 Task: Use the formula "F.INV.RT" in spreadsheet "Project portfolio".
Action: Mouse moved to (756, 91)
Screenshot: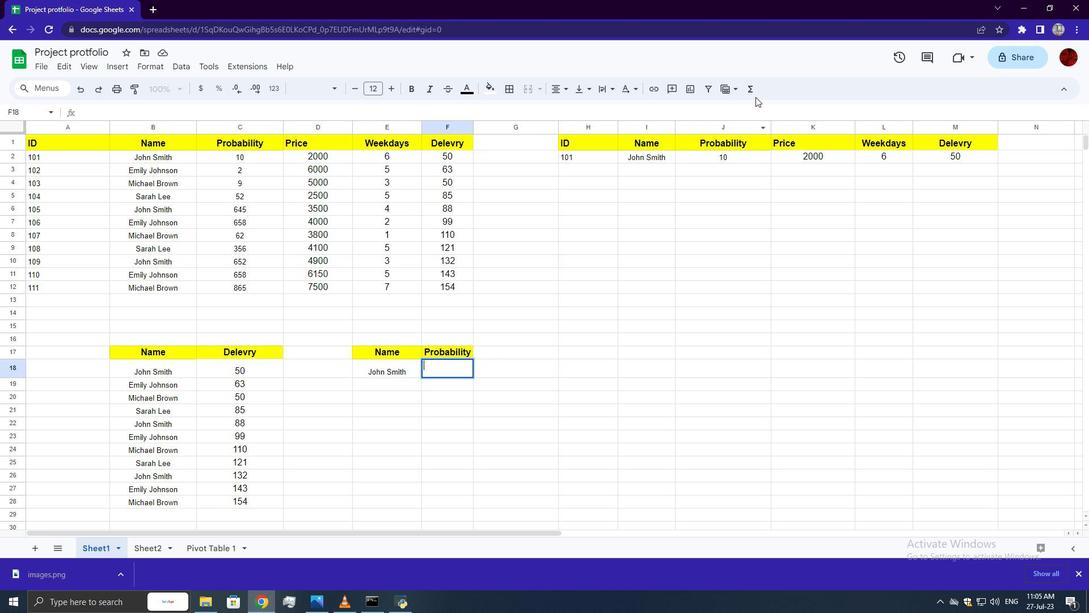 
Action: Mouse pressed left at (756, 91)
Screenshot: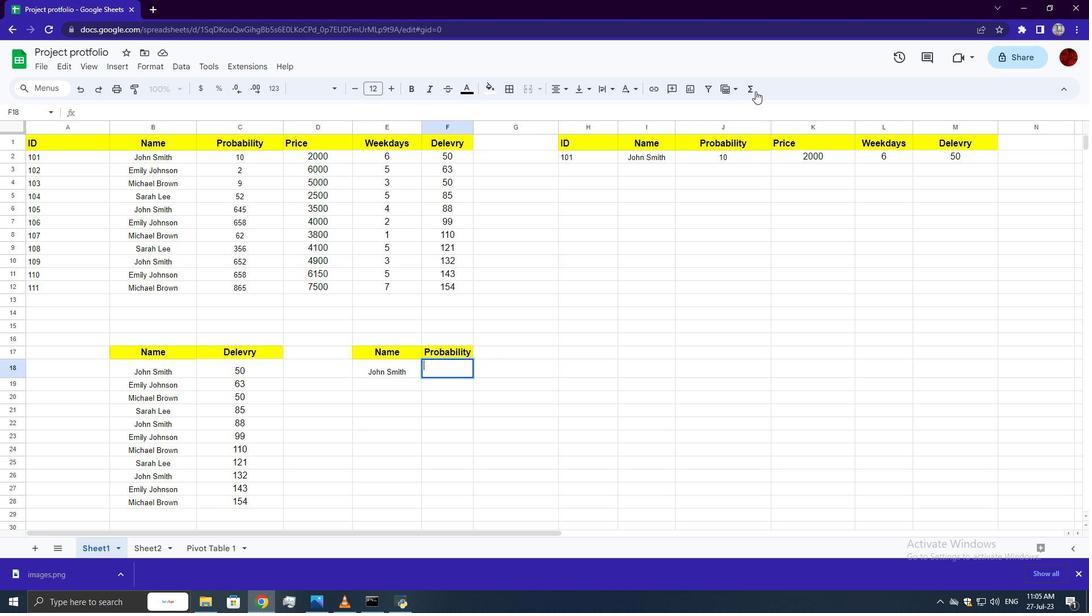 
Action: Mouse moved to (955, 200)
Screenshot: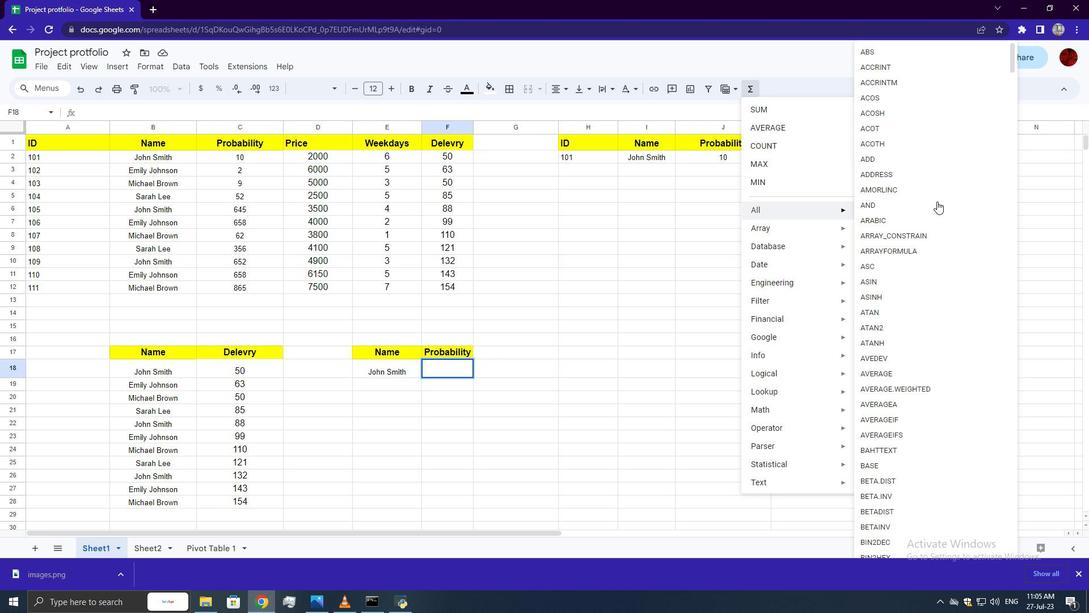 
Action: Mouse scrolled (955, 199) with delta (0, 0)
Screenshot: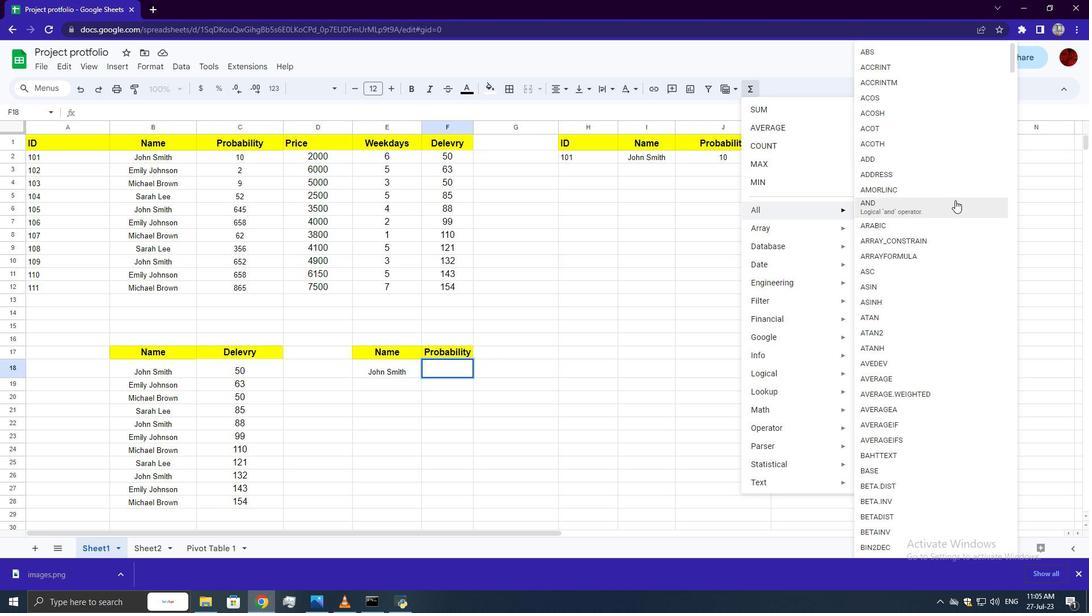 
Action: Mouse scrolled (955, 199) with delta (0, 0)
Screenshot: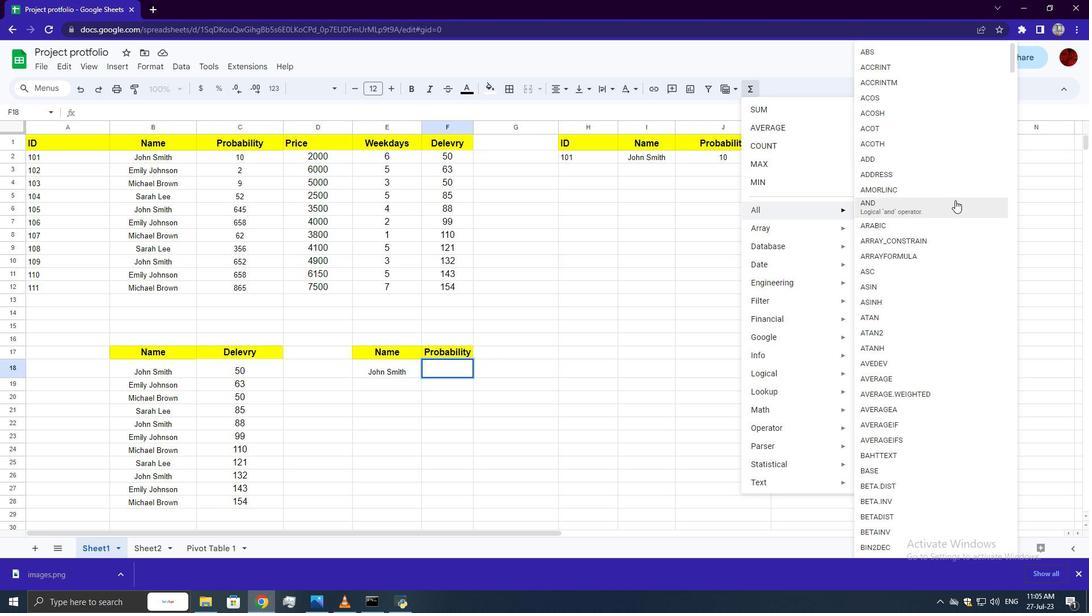 
Action: Mouse scrolled (955, 199) with delta (0, 0)
Screenshot: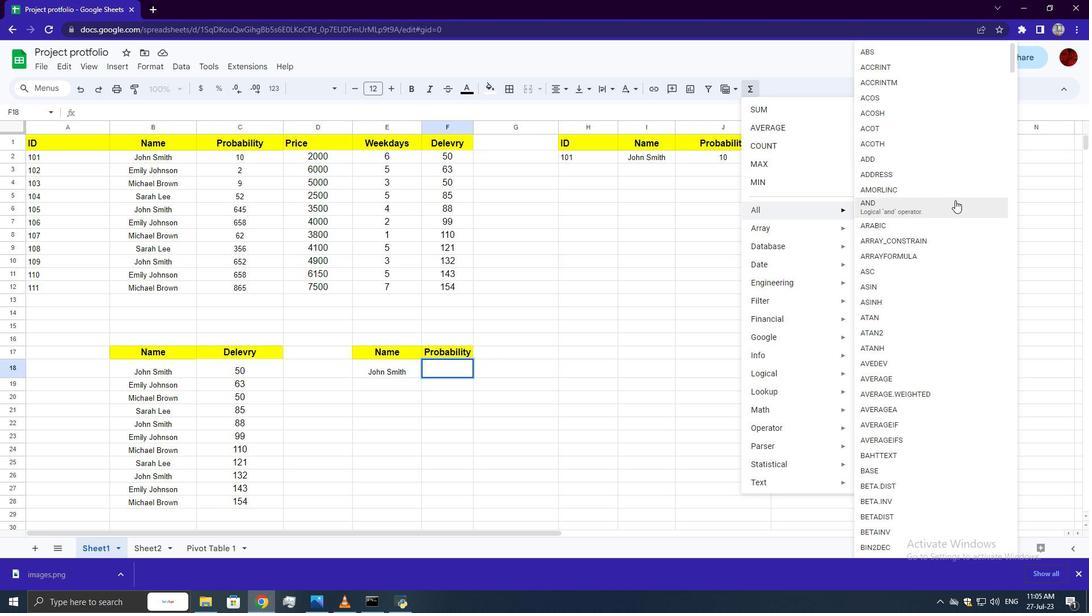 
Action: Mouse scrolled (955, 199) with delta (0, 0)
Screenshot: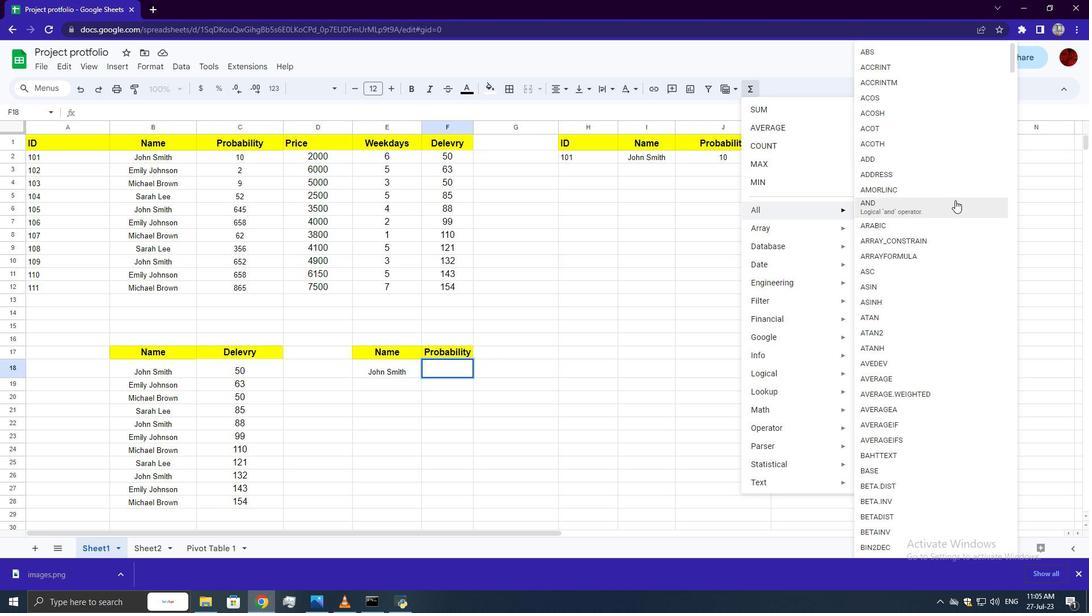 
Action: Mouse scrolled (955, 199) with delta (0, 0)
Screenshot: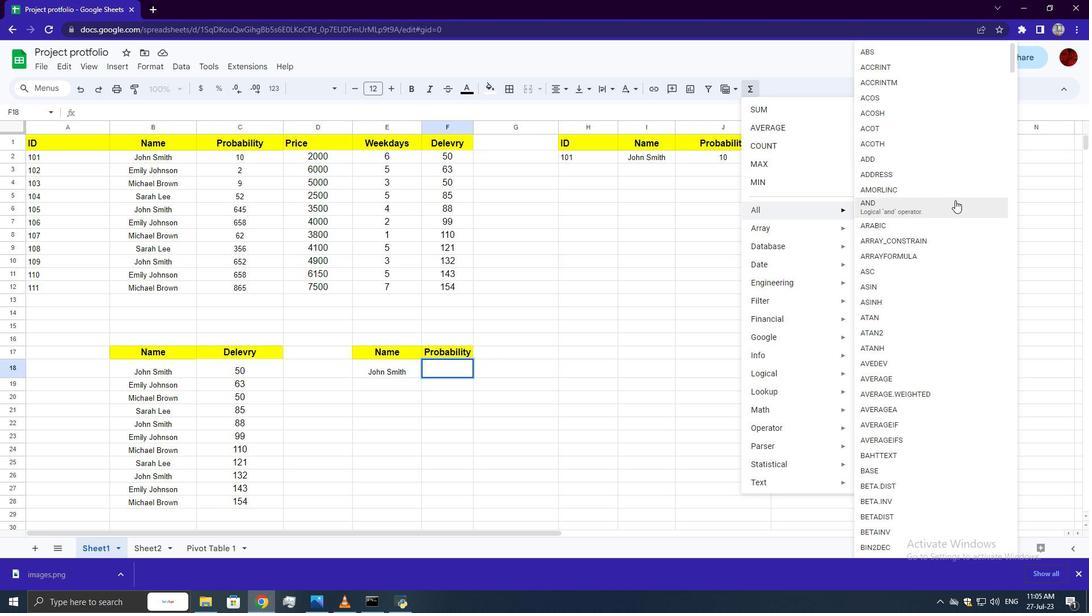 
Action: Mouse scrolled (955, 199) with delta (0, 0)
Screenshot: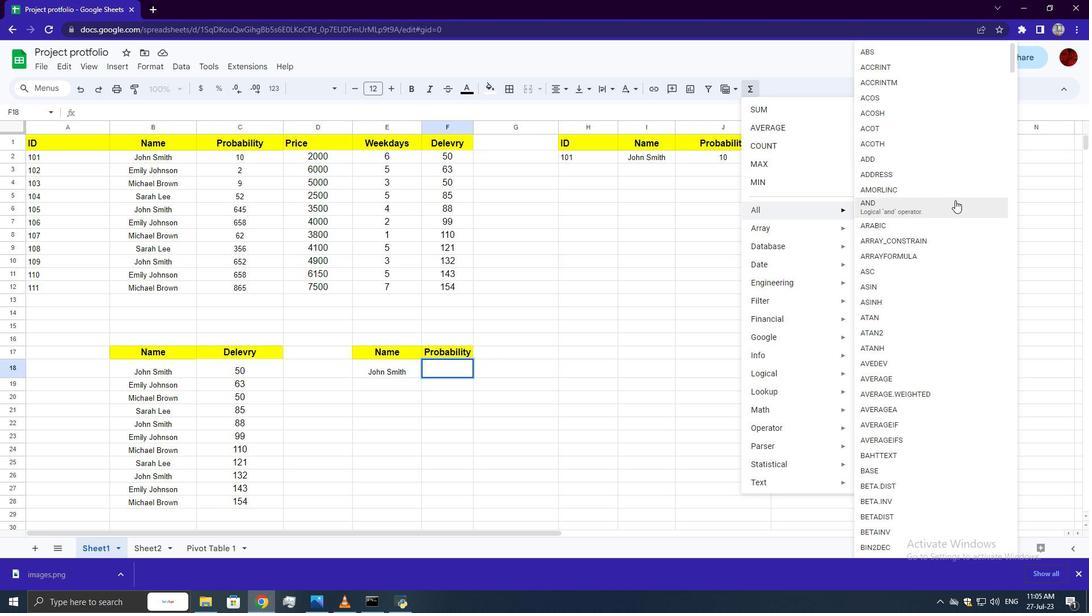 
Action: Mouse scrolled (955, 199) with delta (0, 0)
Screenshot: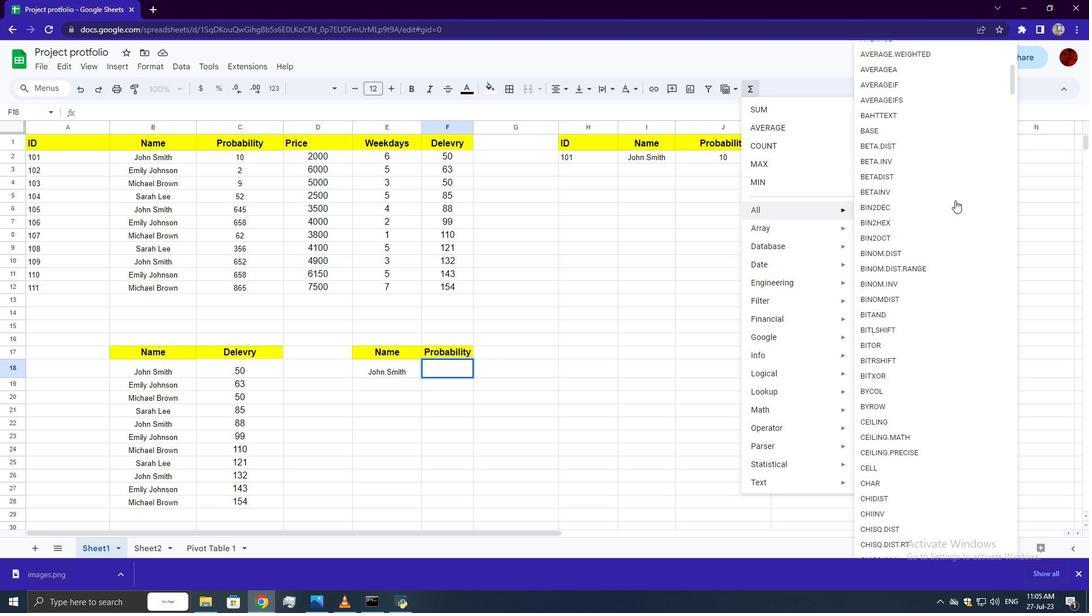 
Action: Mouse scrolled (955, 199) with delta (0, 0)
Screenshot: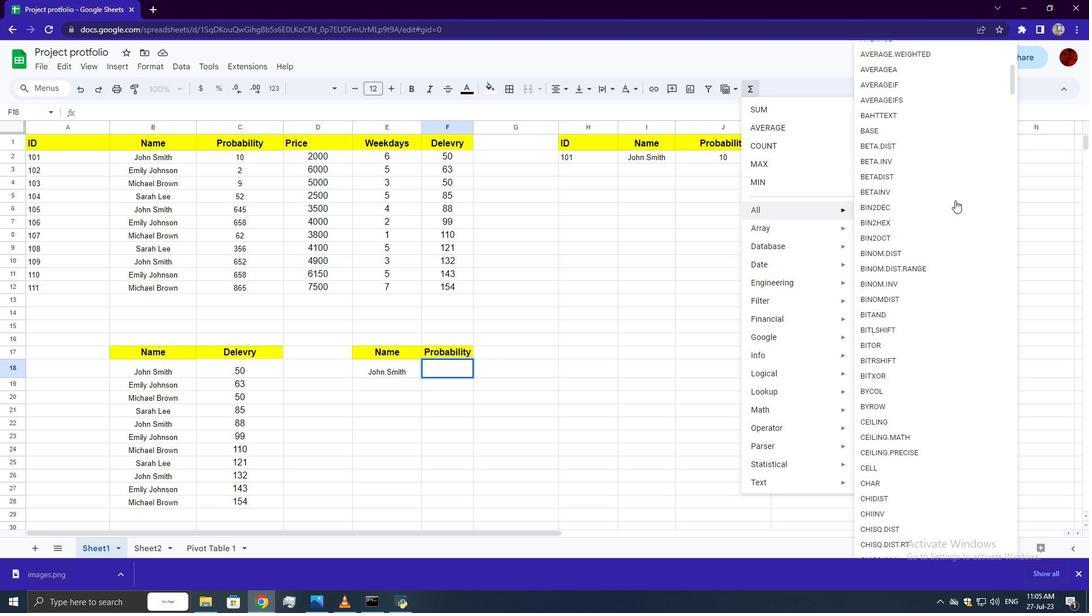 
Action: Mouse scrolled (955, 199) with delta (0, 0)
Screenshot: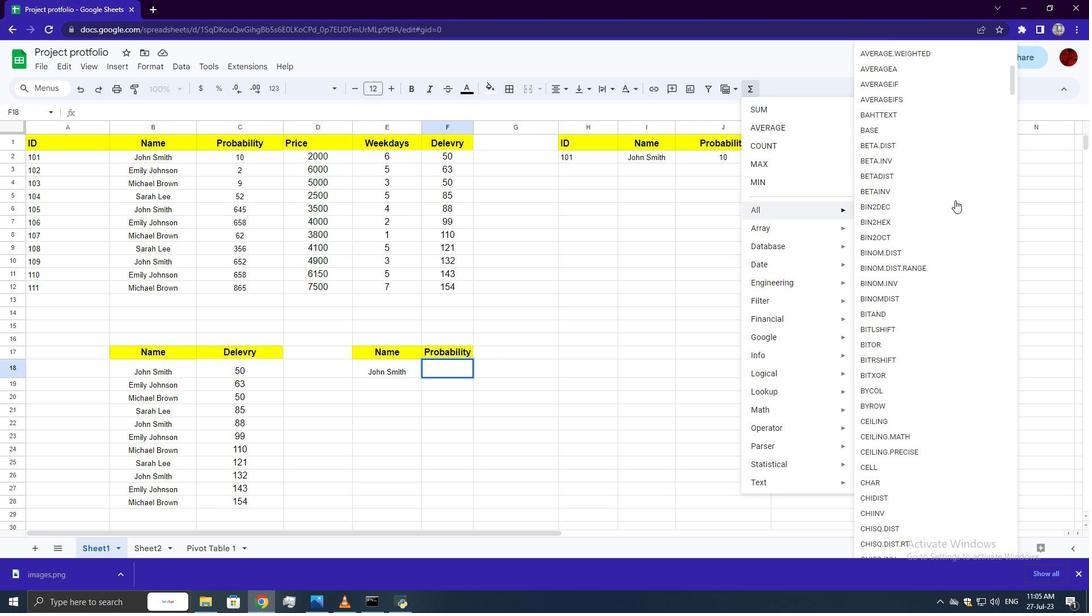
Action: Mouse scrolled (955, 199) with delta (0, 0)
Screenshot: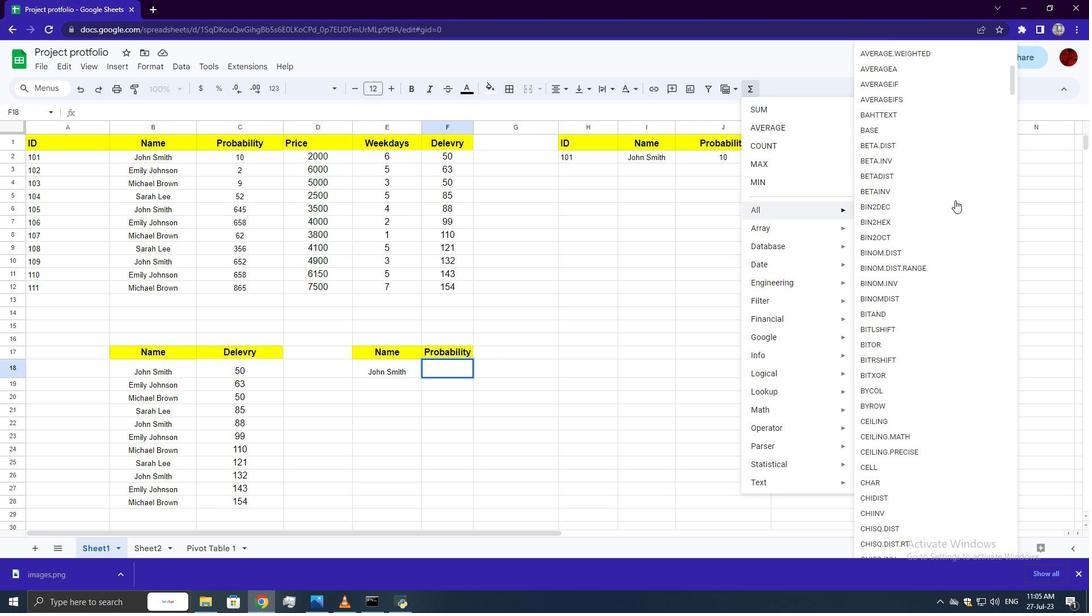 
Action: Mouse scrolled (955, 199) with delta (0, 0)
Screenshot: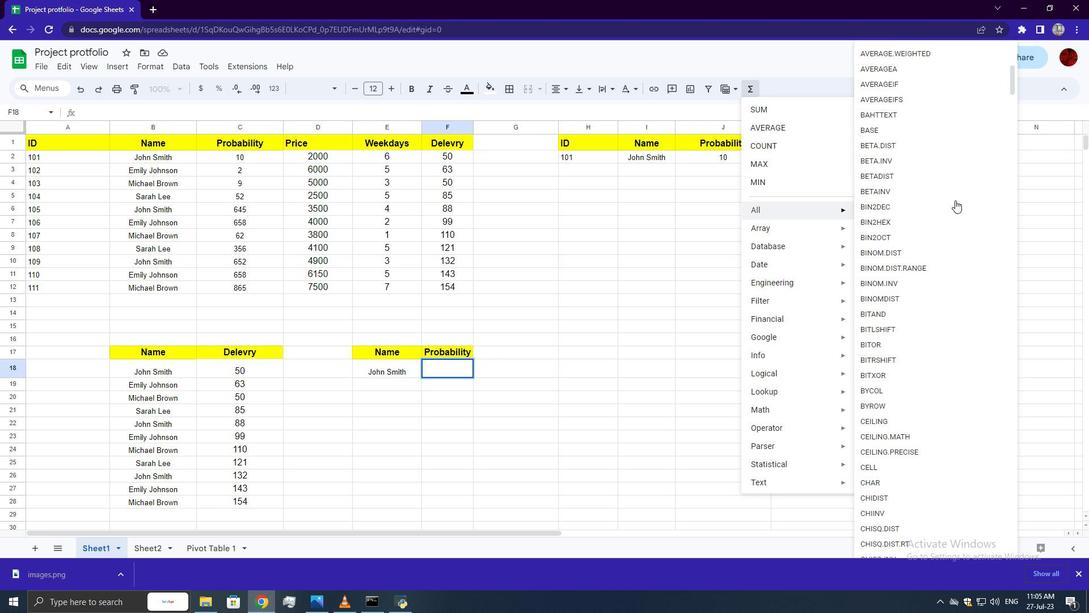 
Action: Mouse scrolled (955, 199) with delta (0, 0)
Screenshot: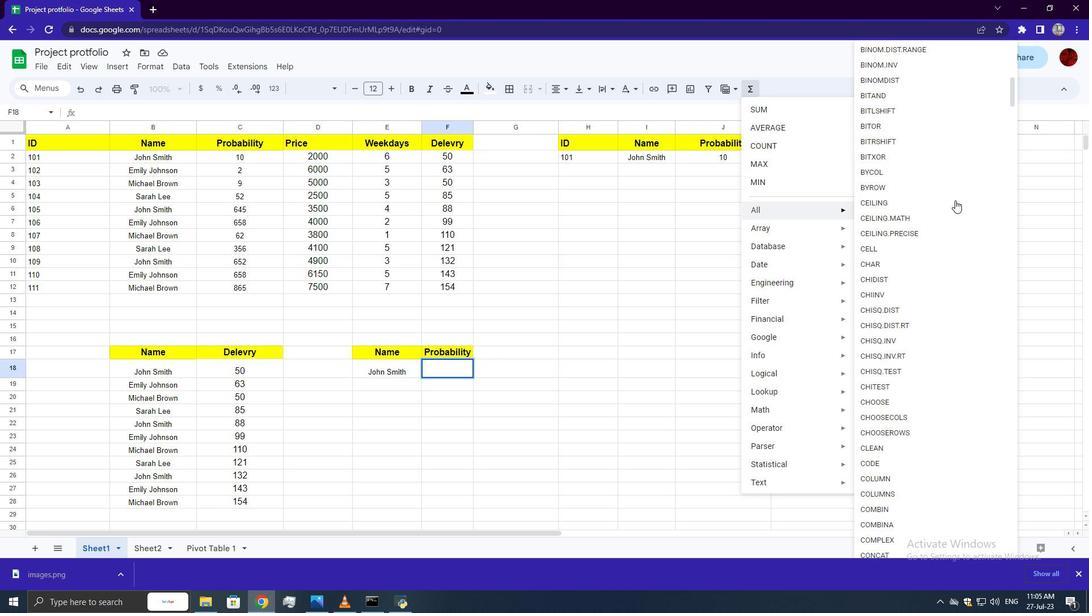 
Action: Mouse scrolled (955, 199) with delta (0, 0)
Screenshot: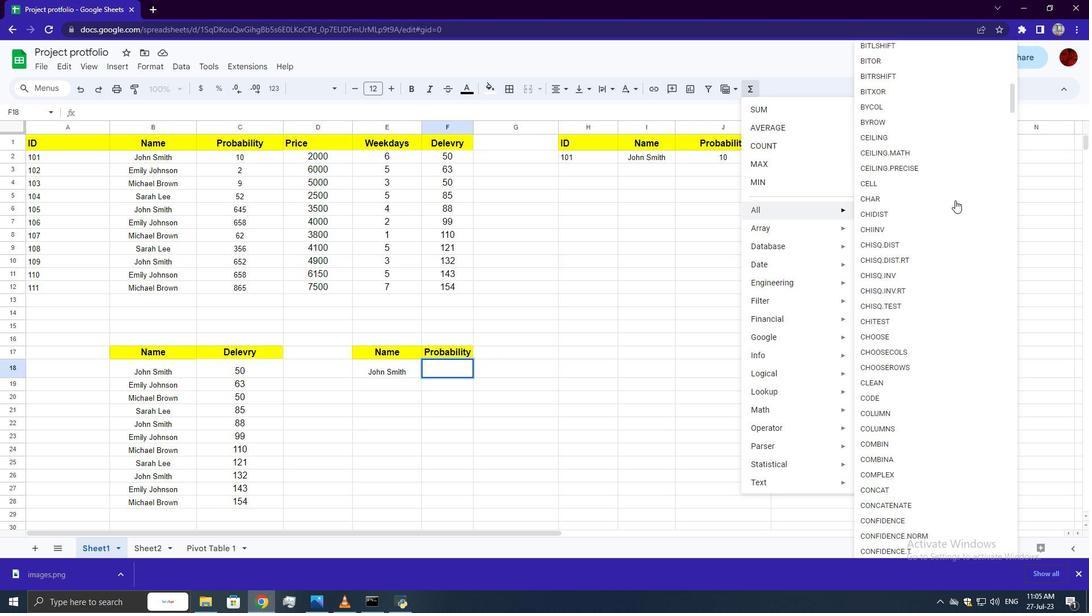
Action: Mouse scrolled (955, 199) with delta (0, 0)
Screenshot: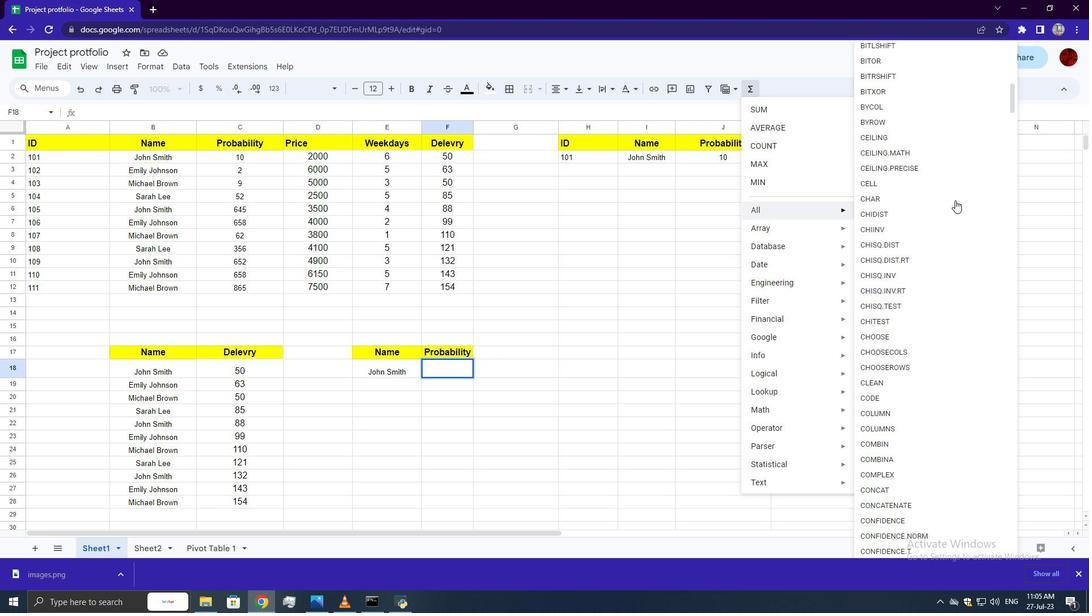 
Action: Mouse scrolled (955, 199) with delta (0, 0)
Screenshot: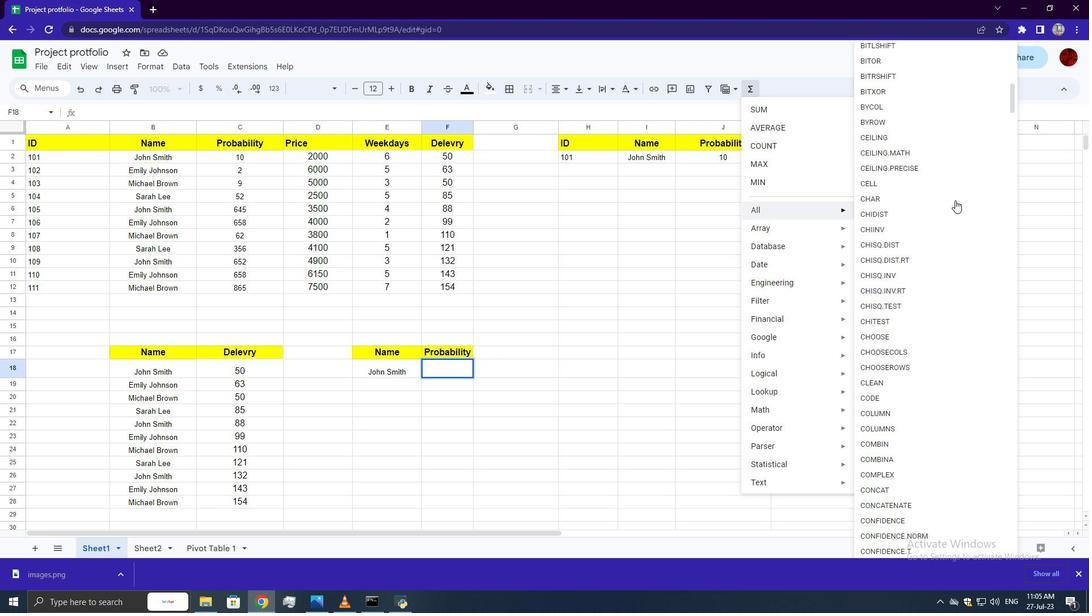 
Action: Mouse scrolled (955, 199) with delta (0, 0)
Screenshot: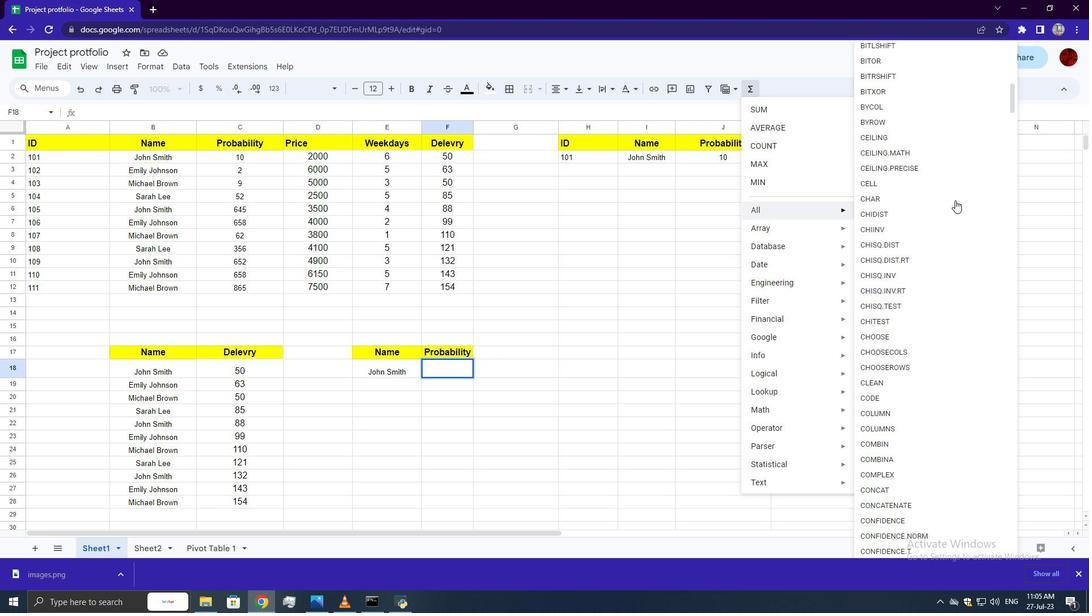 
Action: Mouse scrolled (955, 199) with delta (0, 0)
Screenshot: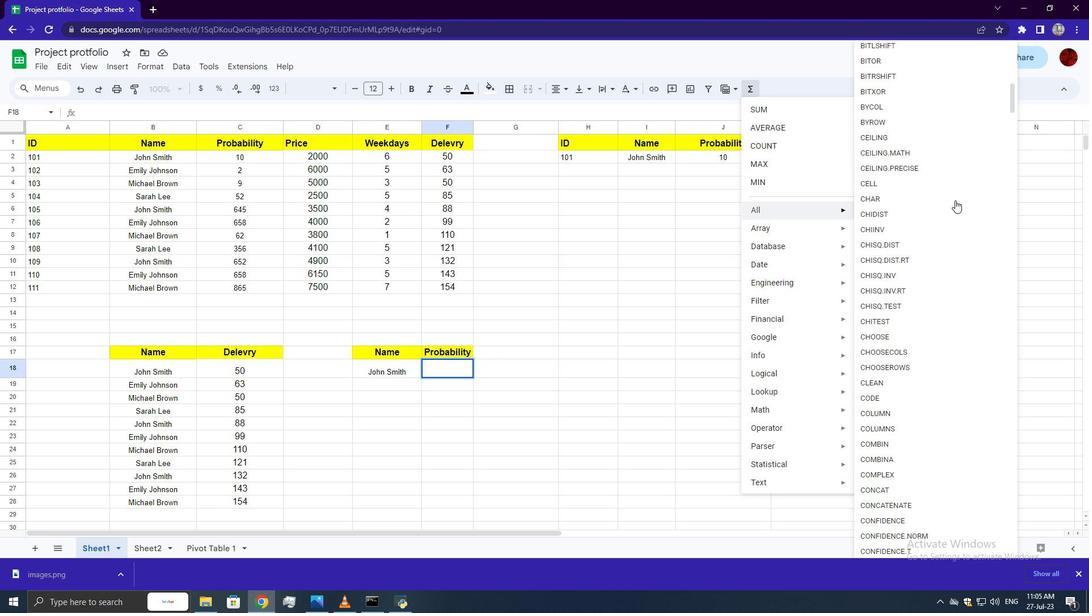 
Action: Mouse scrolled (955, 199) with delta (0, 0)
Screenshot: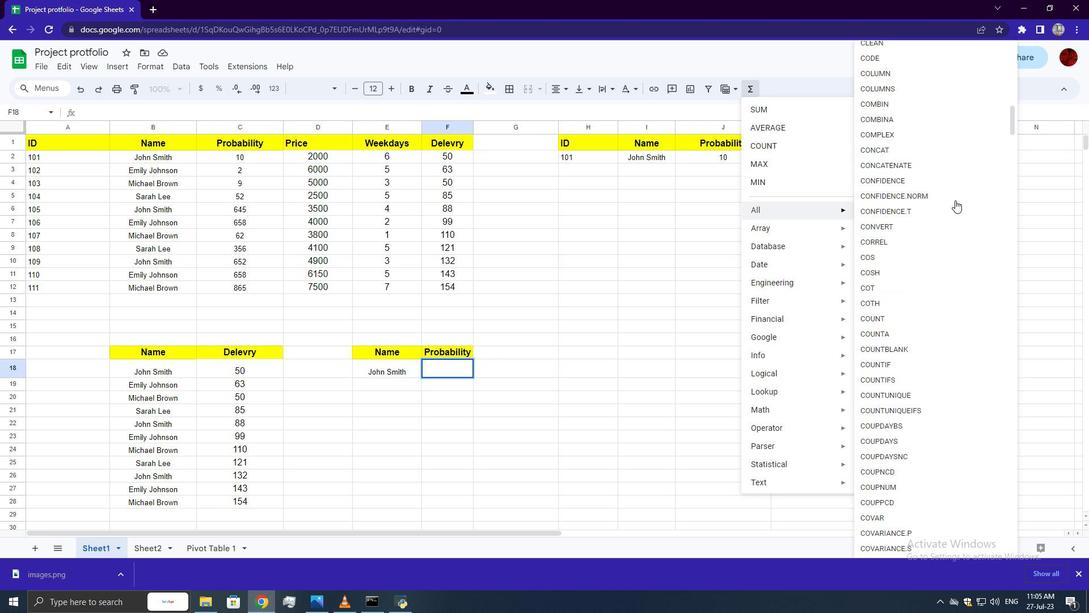
Action: Mouse scrolled (955, 199) with delta (0, 0)
Screenshot: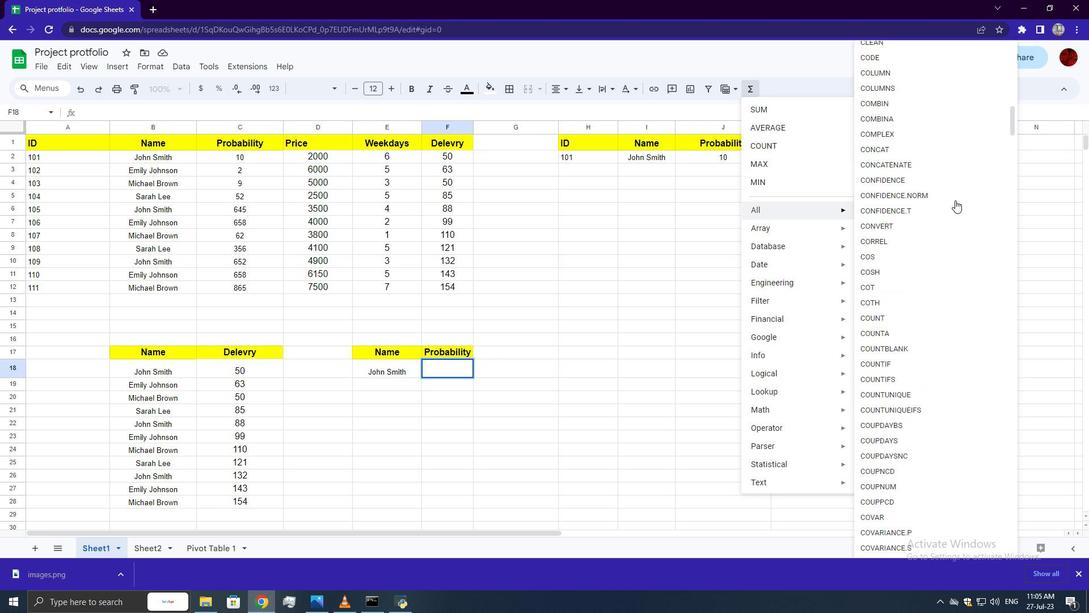 
Action: Mouse scrolled (955, 199) with delta (0, 0)
Screenshot: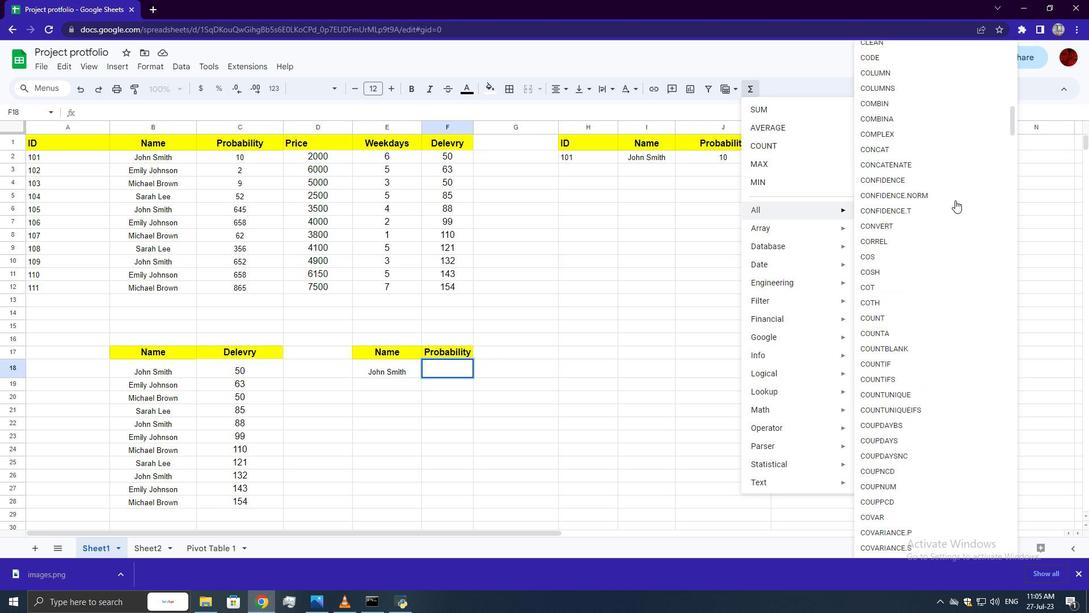 
Action: Mouse scrolled (955, 199) with delta (0, 0)
Screenshot: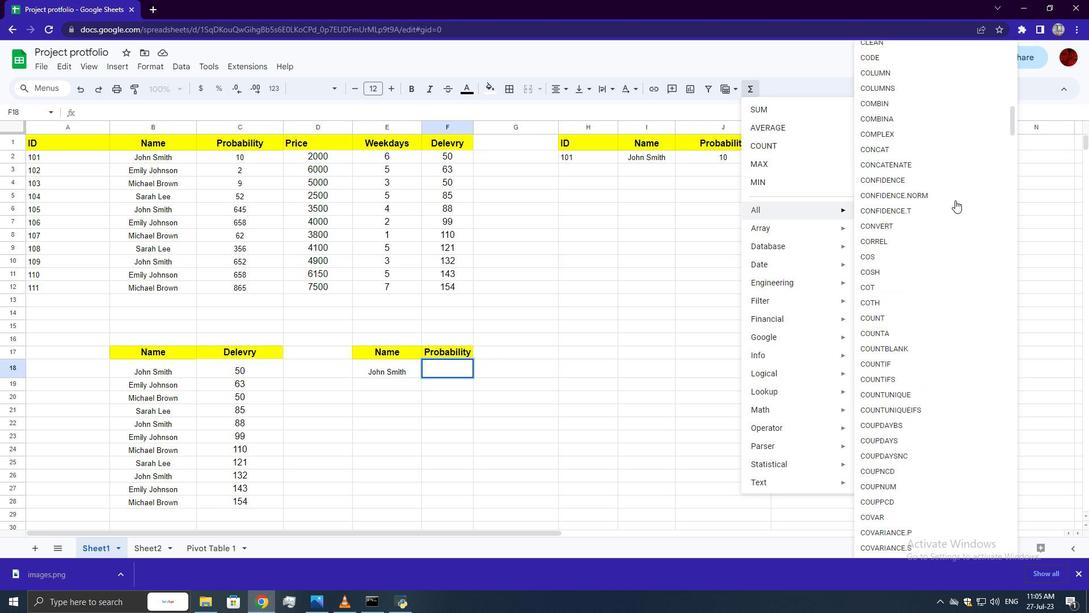 
Action: Mouse scrolled (955, 199) with delta (0, 0)
Screenshot: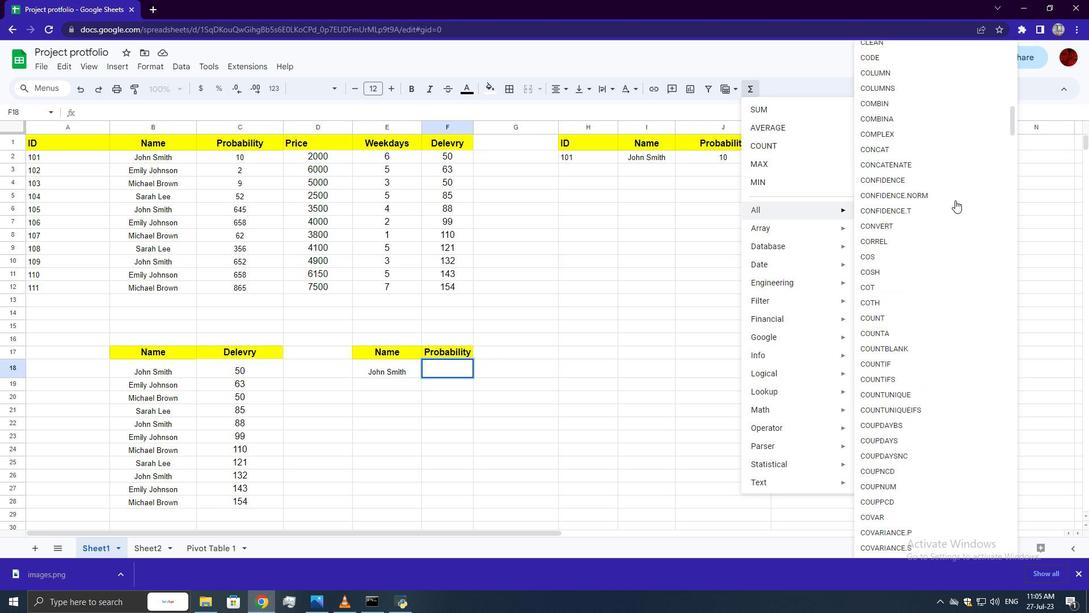 
Action: Mouse scrolled (955, 199) with delta (0, 0)
Screenshot: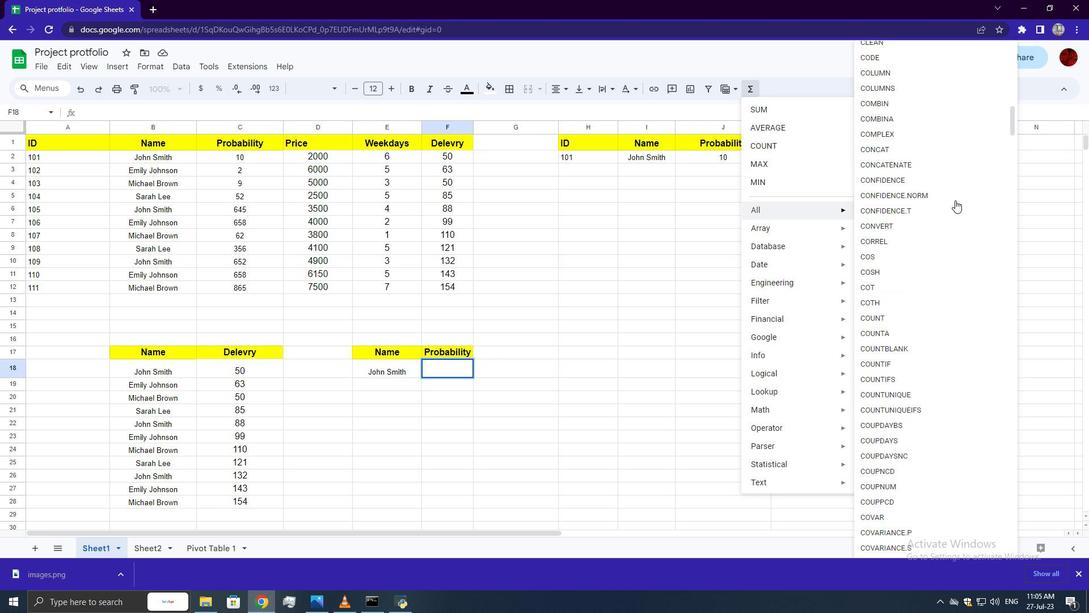 
Action: Mouse scrolled (955, 199) with delta (0, 0)
Screenshot: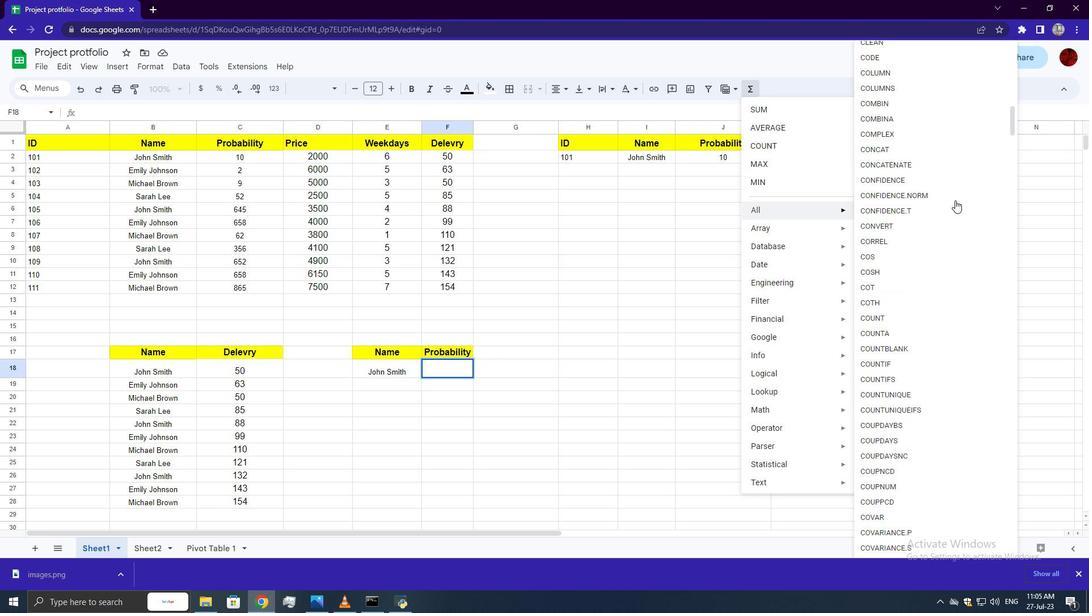 
Action: Mouse scrolled (955, 199) with delta (0, 0)
Screenshot: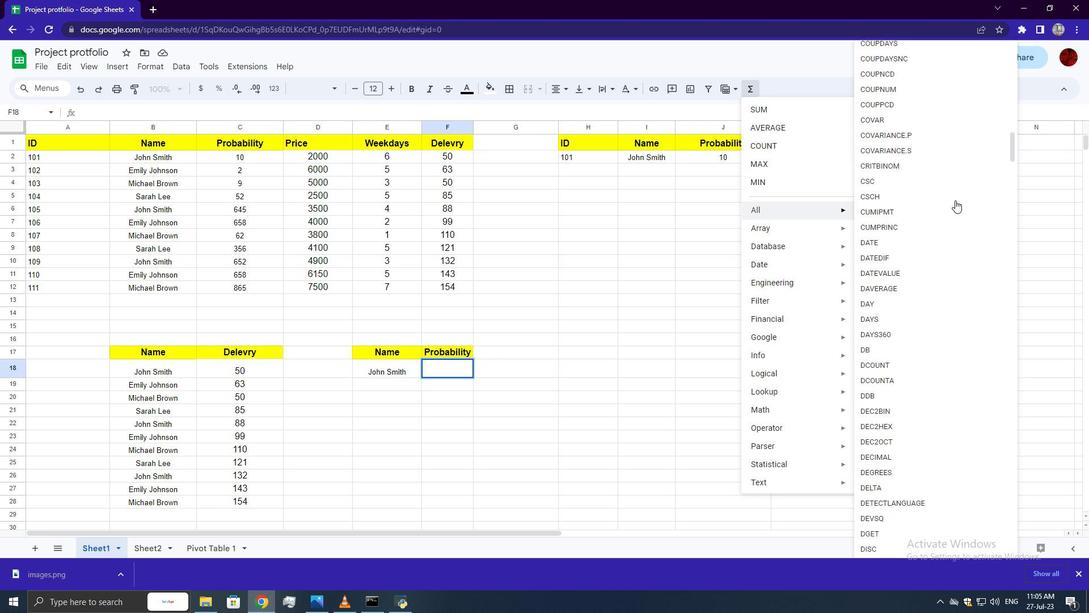 
Action: Mouse scrolled (955, 199) with delta (0, 0)
Screenshot: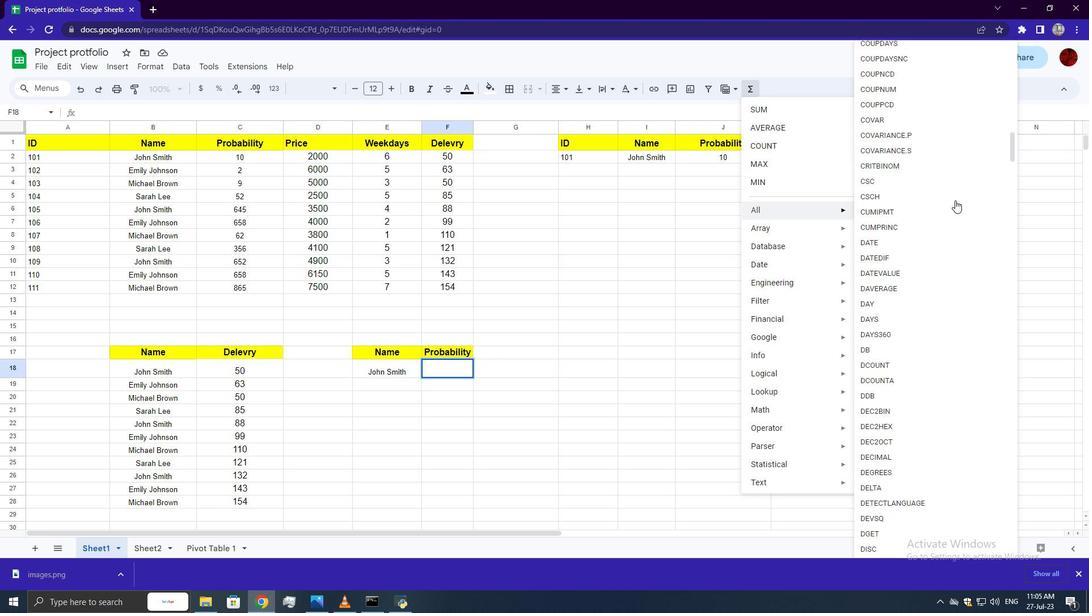 
Action: Mouse scrolled (955, 199) with delta (0, 0)
Screenshot: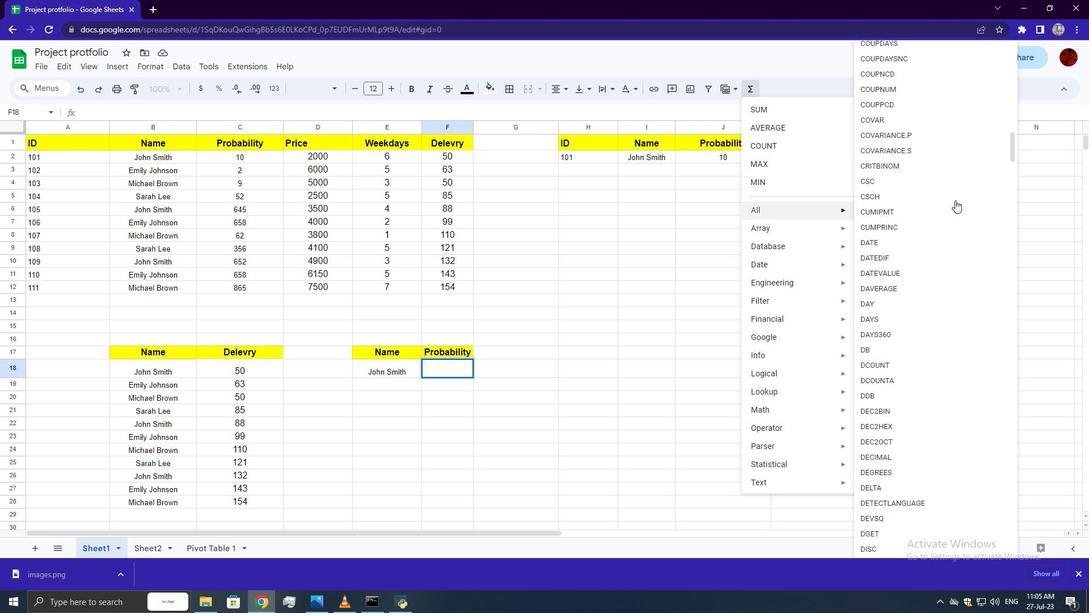 
Action: Mouse scrolled (955, 199) with delta (0, 0)
Screenshot: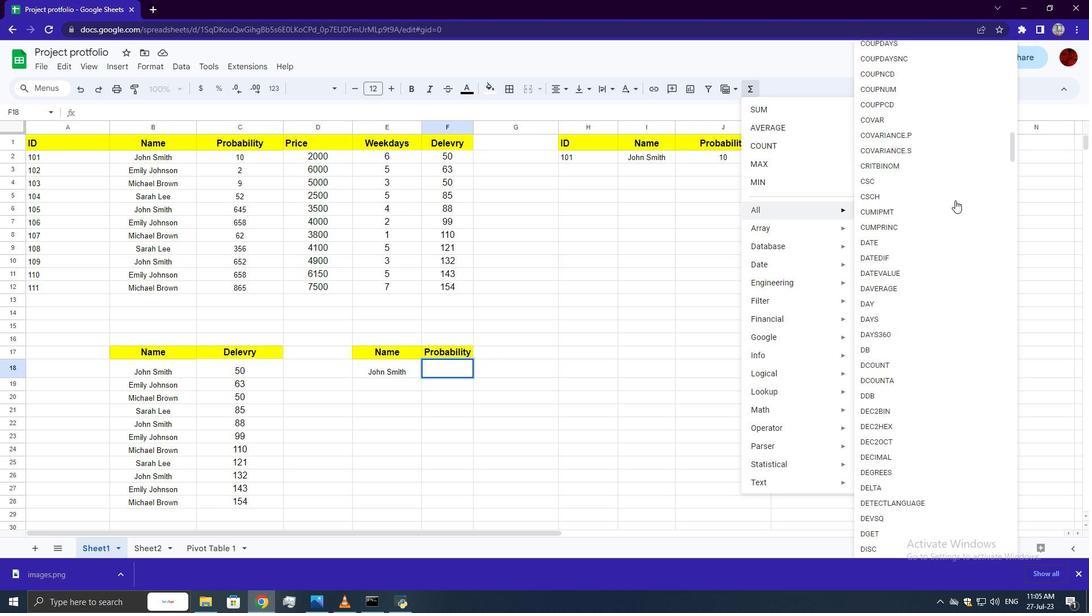 
Action: Mouse scrolled (955, 199) with delta (0, 0)
Screenshot: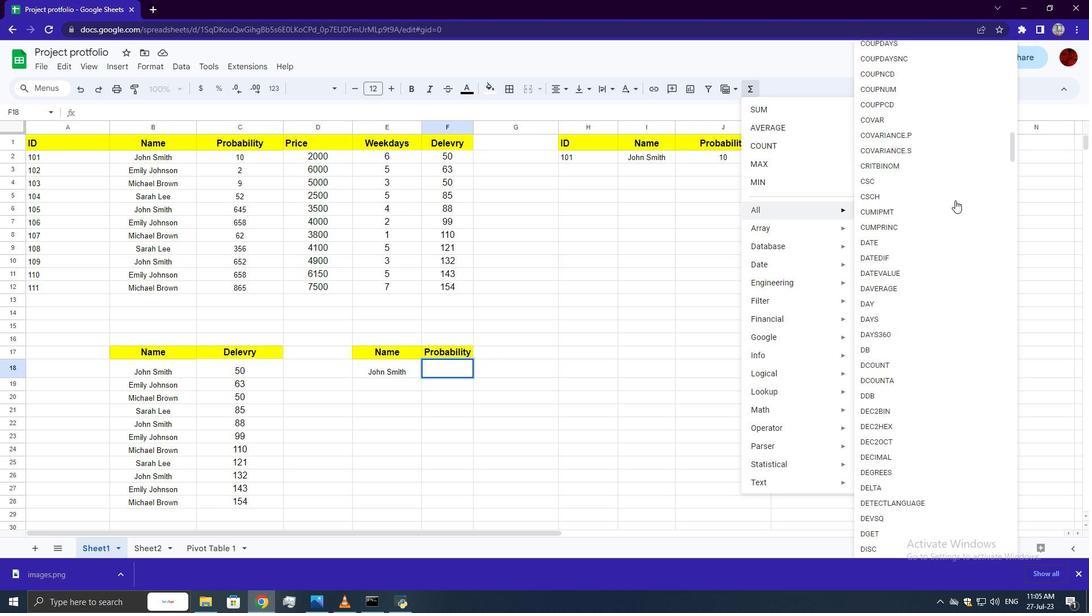 
Action: Mouse scrolled (955, 199) with delta (0, 0)
Screenshot: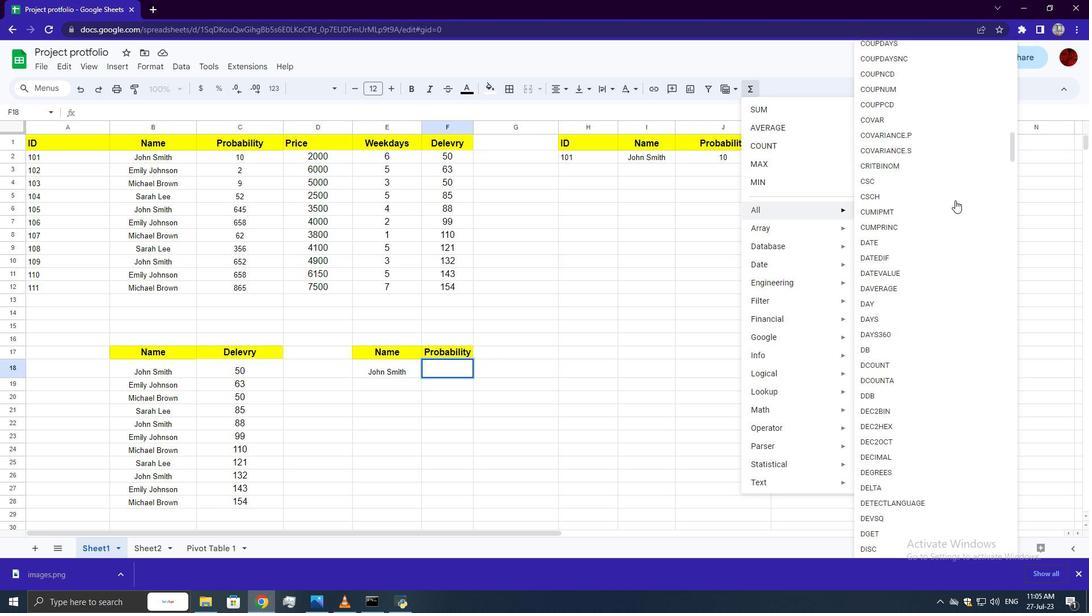 
Action: Mouse scrolled (955, 199) with delta (0, 0)
Screenshot: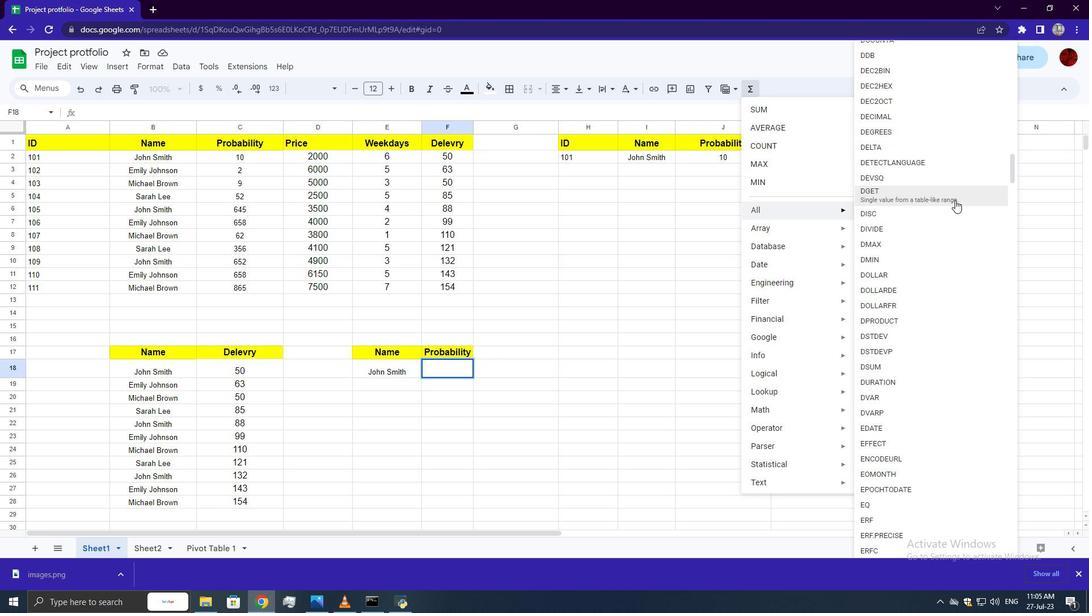 
Action: Mouse scrolled (955, 199) with delta (0, 0)
Screenshot: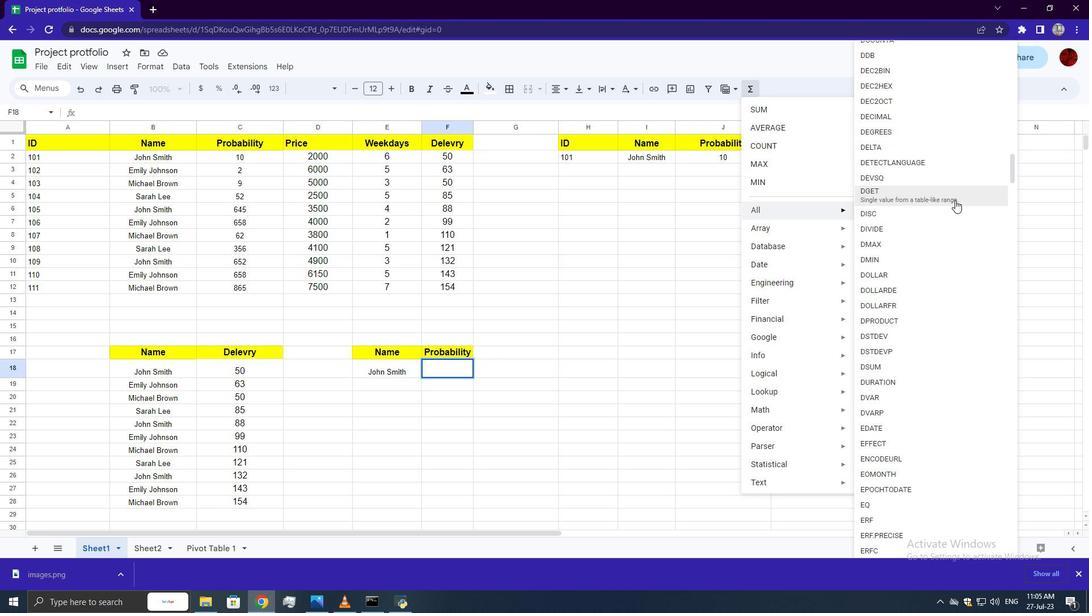 
Action: Mouse scrolled (955, 199) with delta (0, 0)
Screenshot: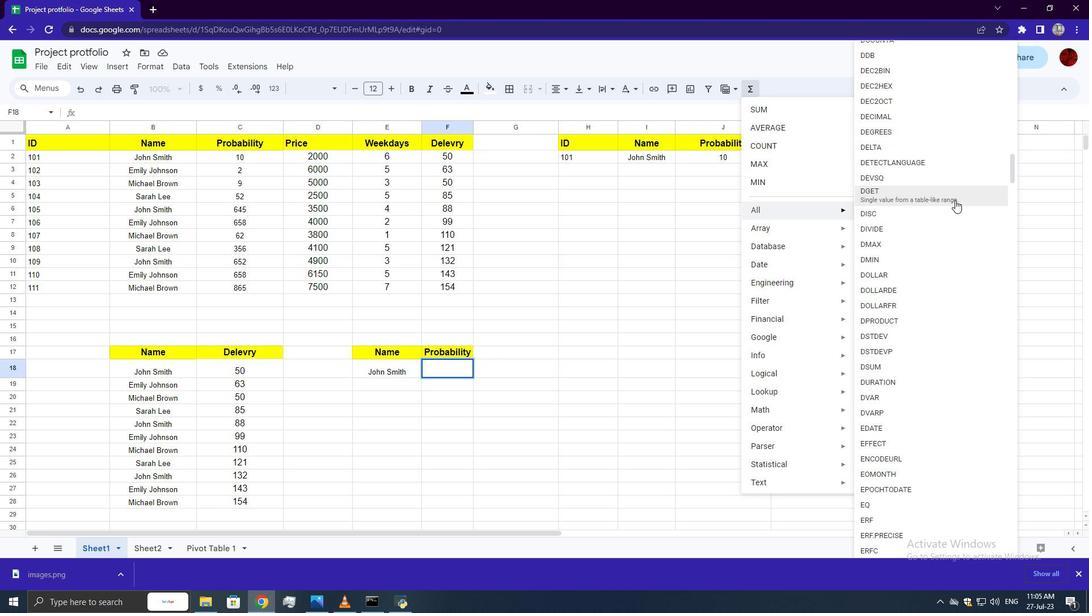 
Action: Mouse scrolled (955, 199) with delta (0, 0)
Screenshot: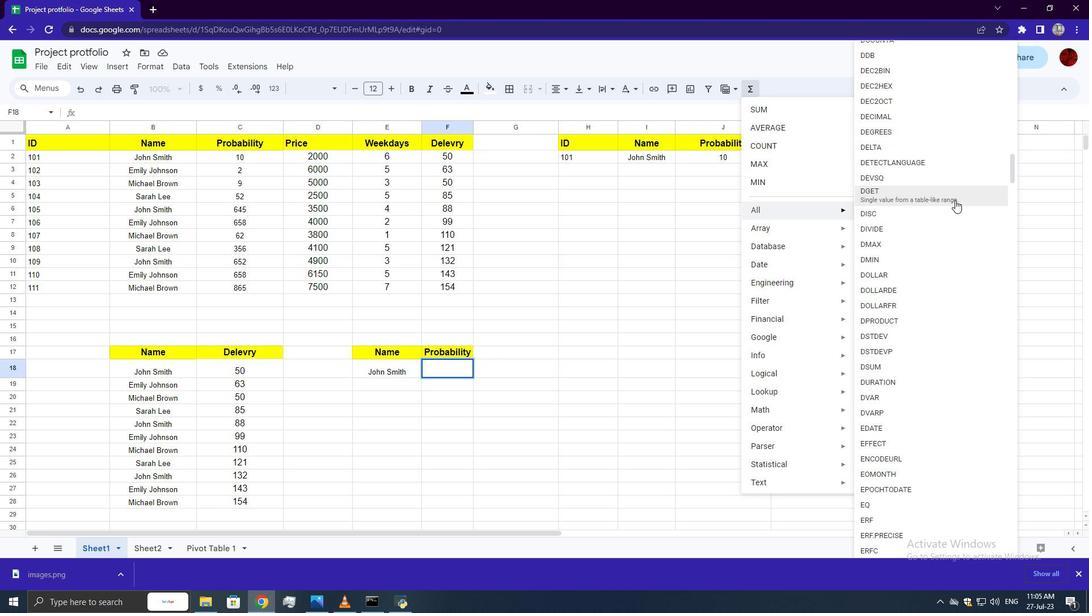 
Action: Mouse scrolled (955, 199) with delta (0, 0)
Screenshot: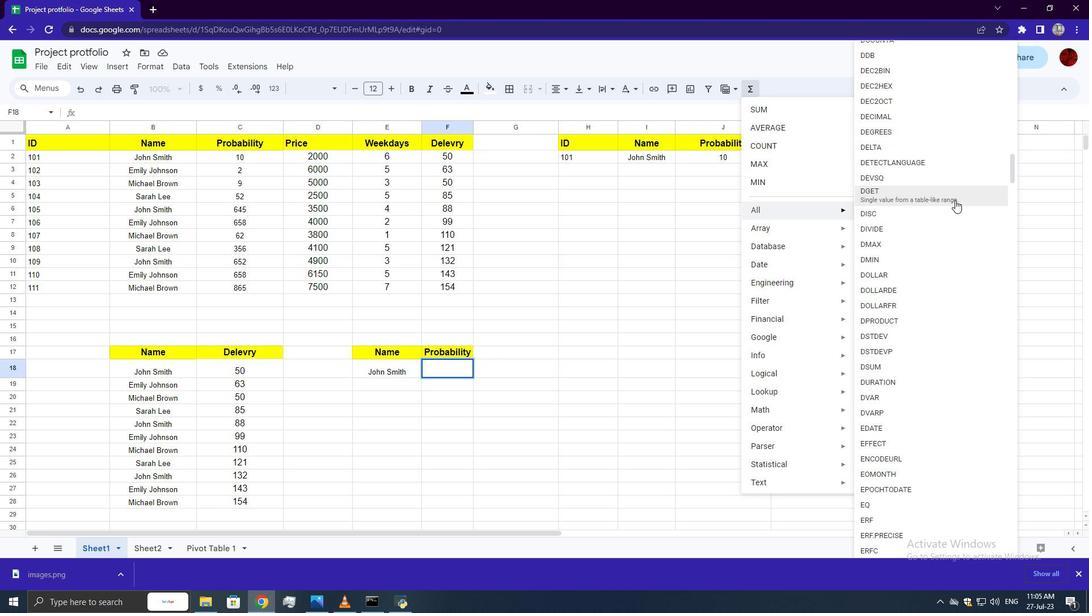 
Action: Mouse moved to (889, 438)
Screenshot: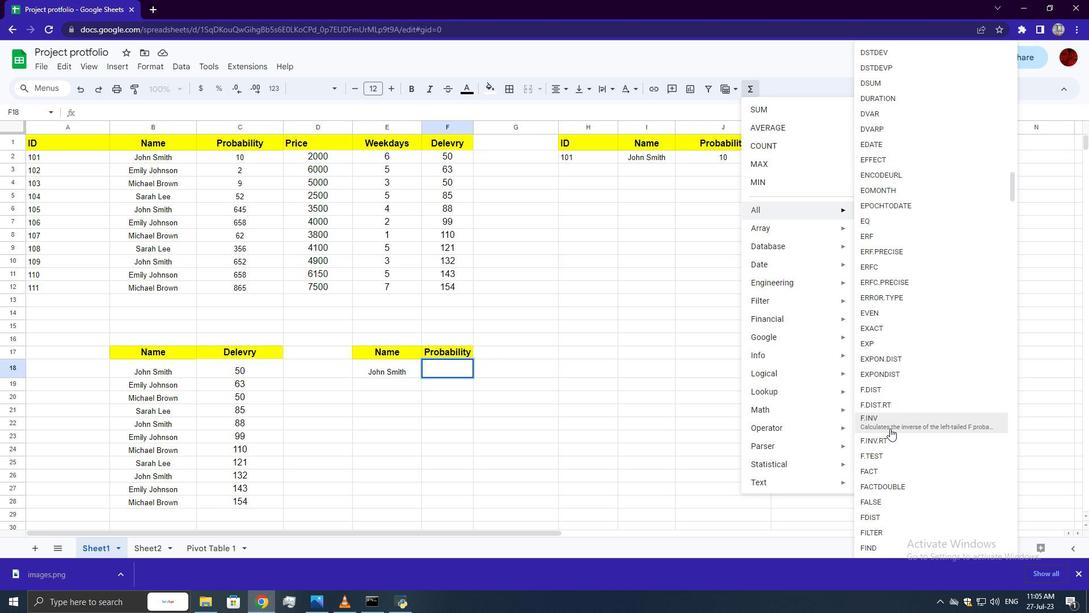 
Action: Mouse pressed left at (889, 438)
Screenshot: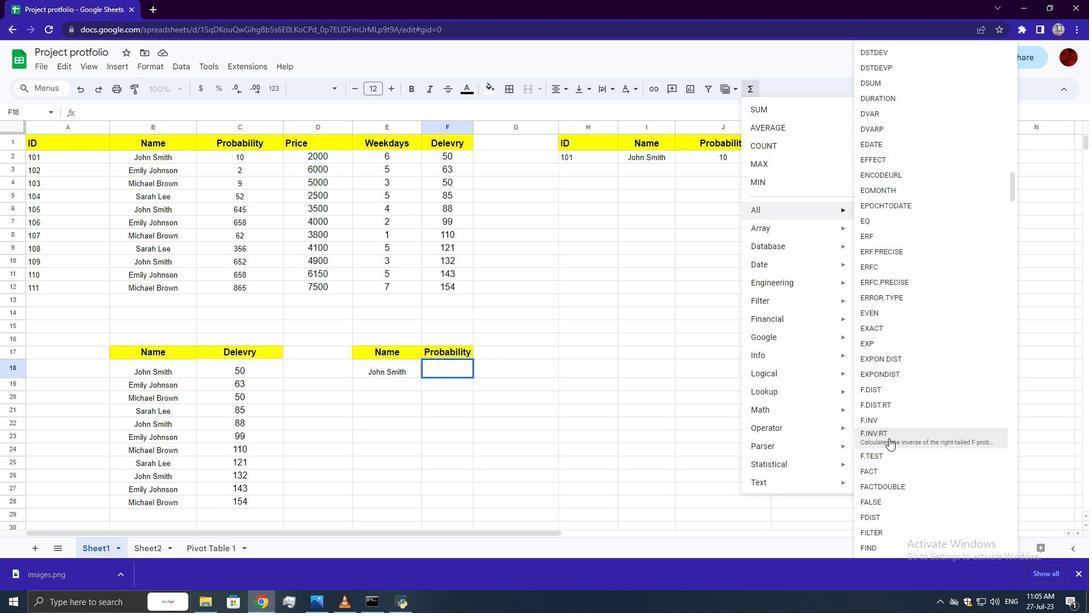 
Action: Key pressed 0.42,2,3<Key.enter>
Screenshot: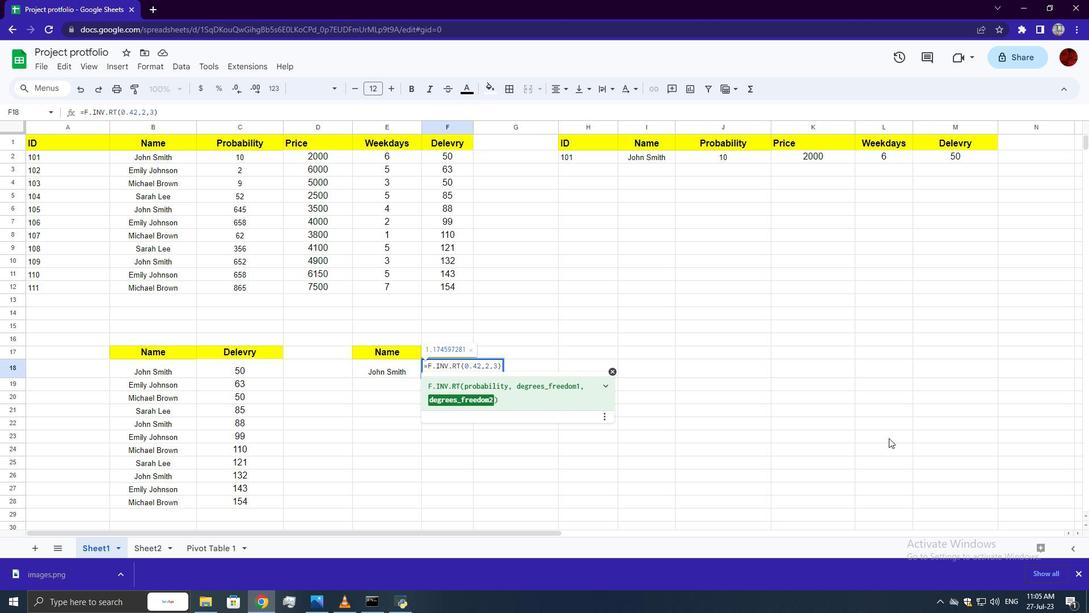 
